 Task: Add Market Corner Organic Original Hummus to the cart.
Action: Mouse moved to (23, 76)
Screenshot: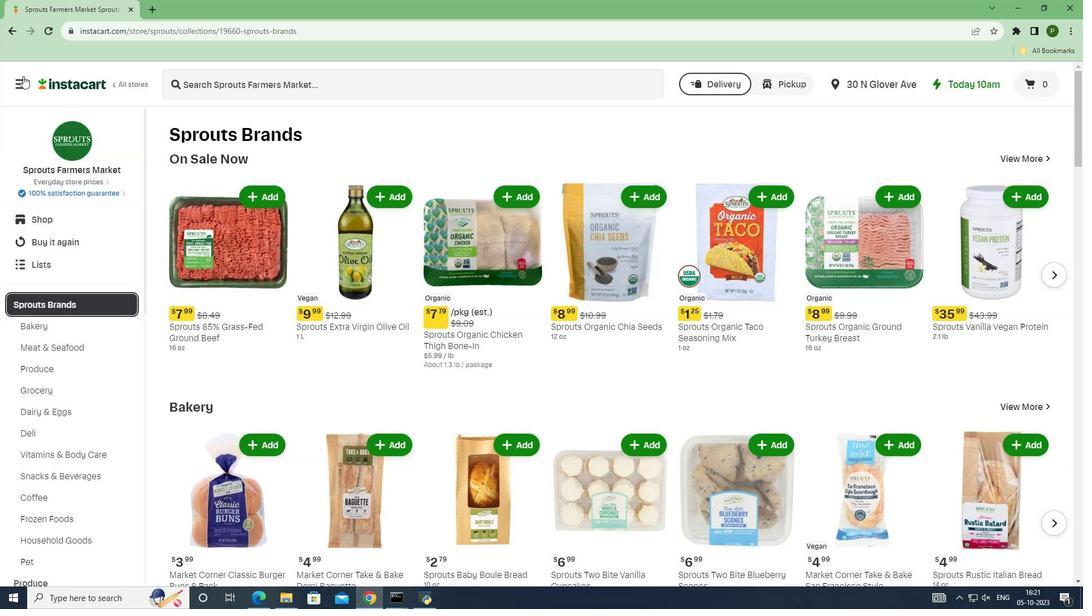 
Action: Mouse pressed left at (23, 76)
Screenshot: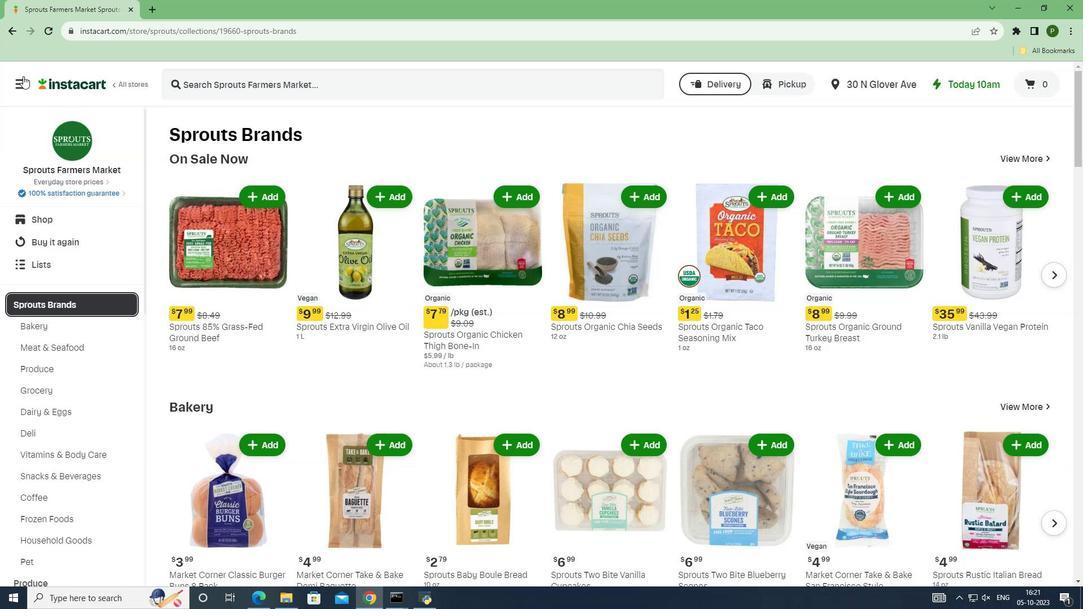 
Action: Mouse moved to (50, 309)
Screenshot: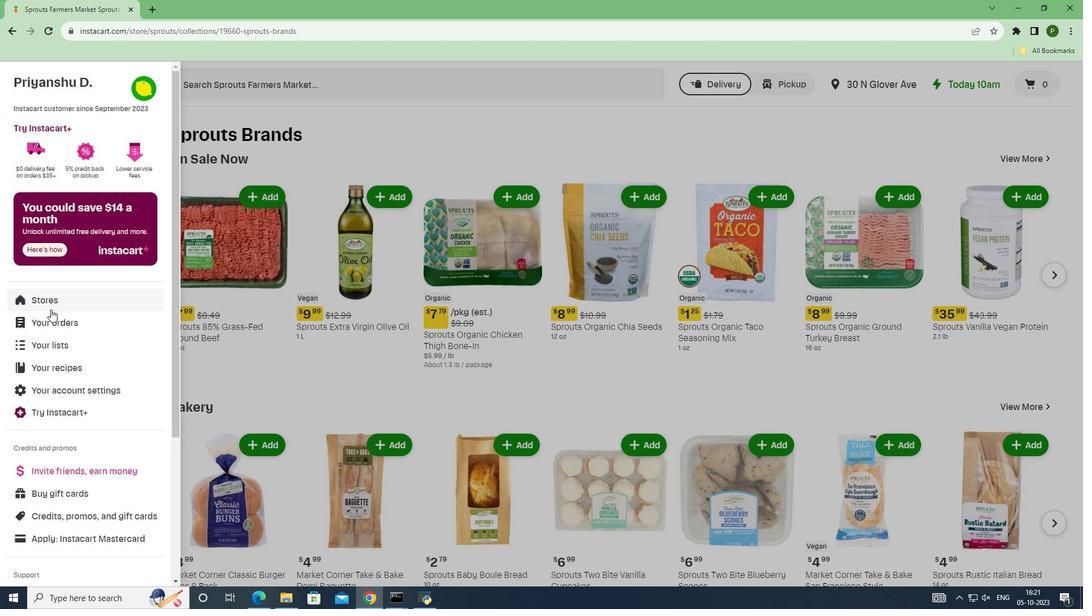 
Action: Mouse pressed left at (50, 309)
Screenshot: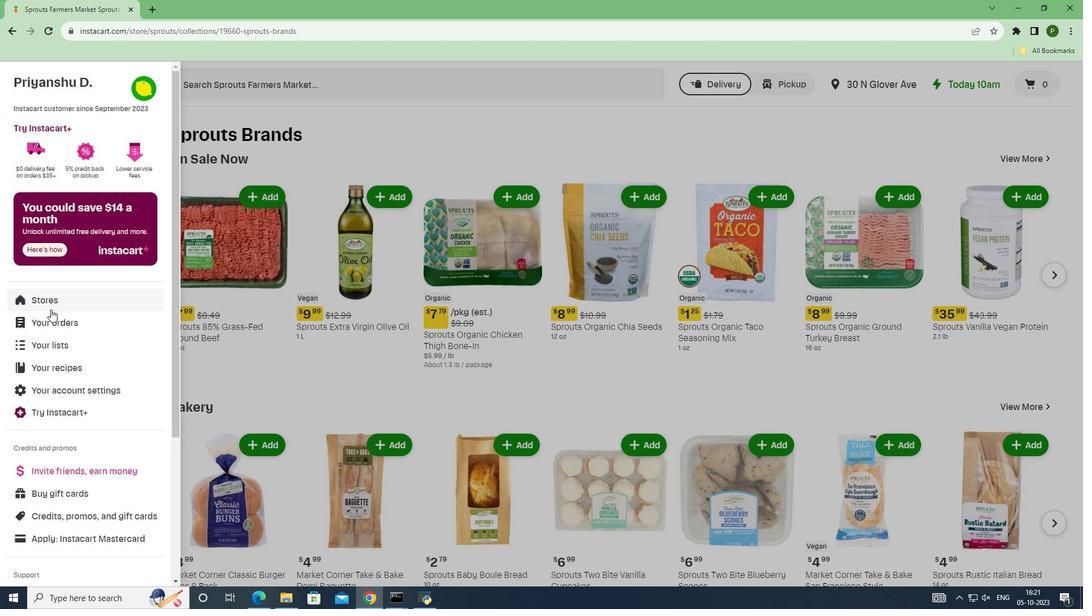 
Action: Mouse moved to (281, 134)
Screenshot: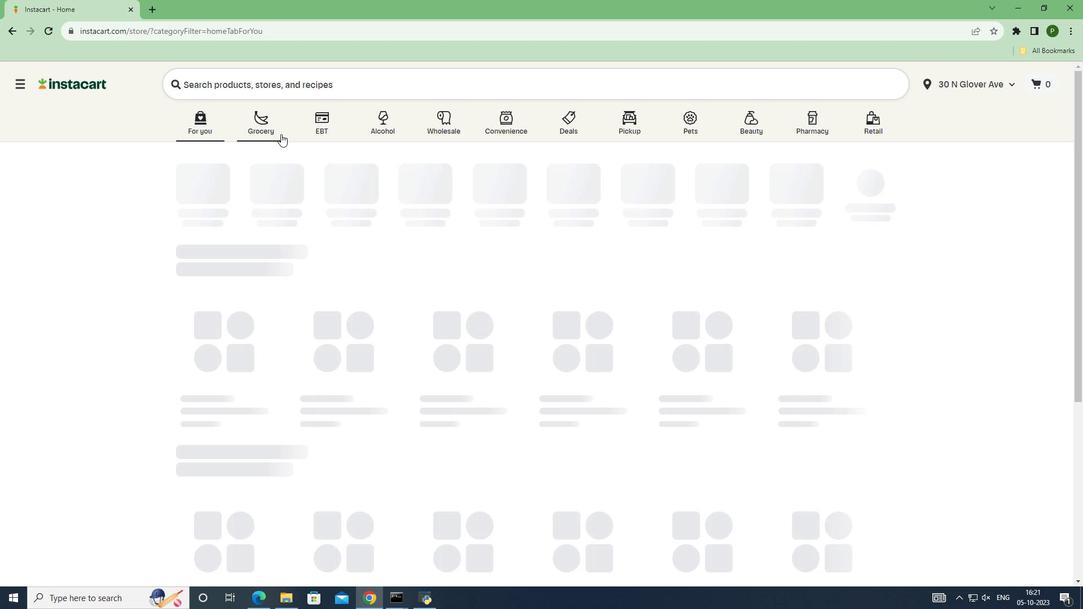 
Action: Mouse pressed left at (281, 134)
Screenshot: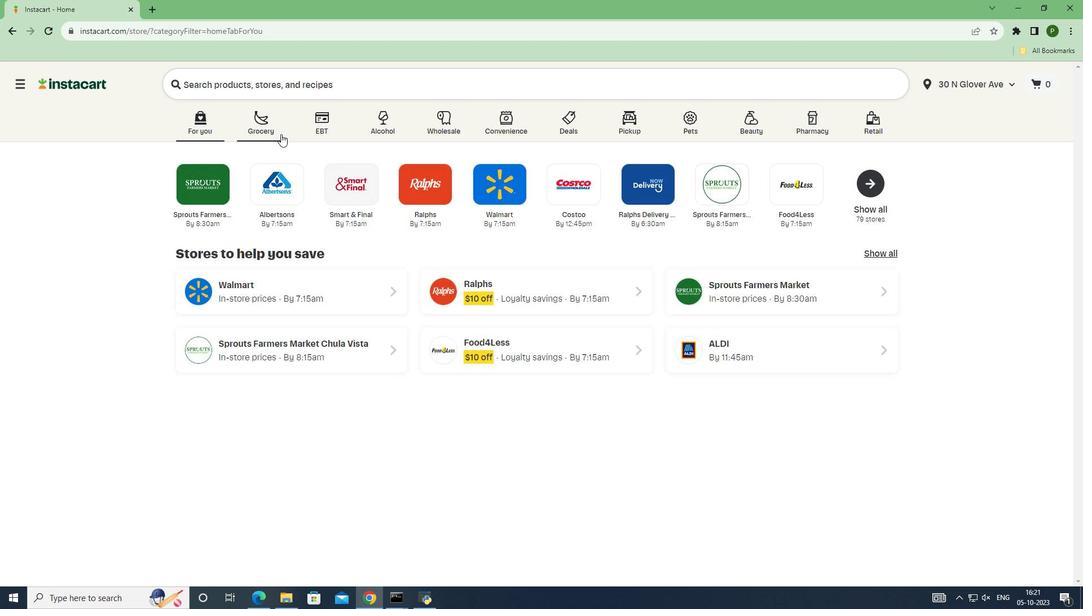 
Action: Mouse moved to (696, 252)
Screenshot: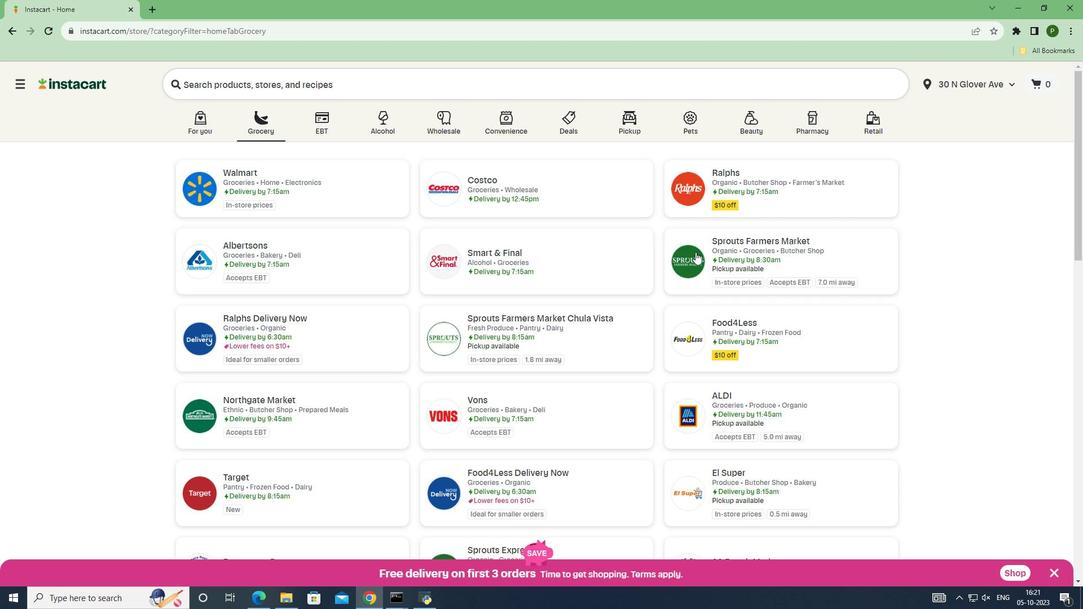 
Action: Mouse pressed left at (696, 252)
Screenshot: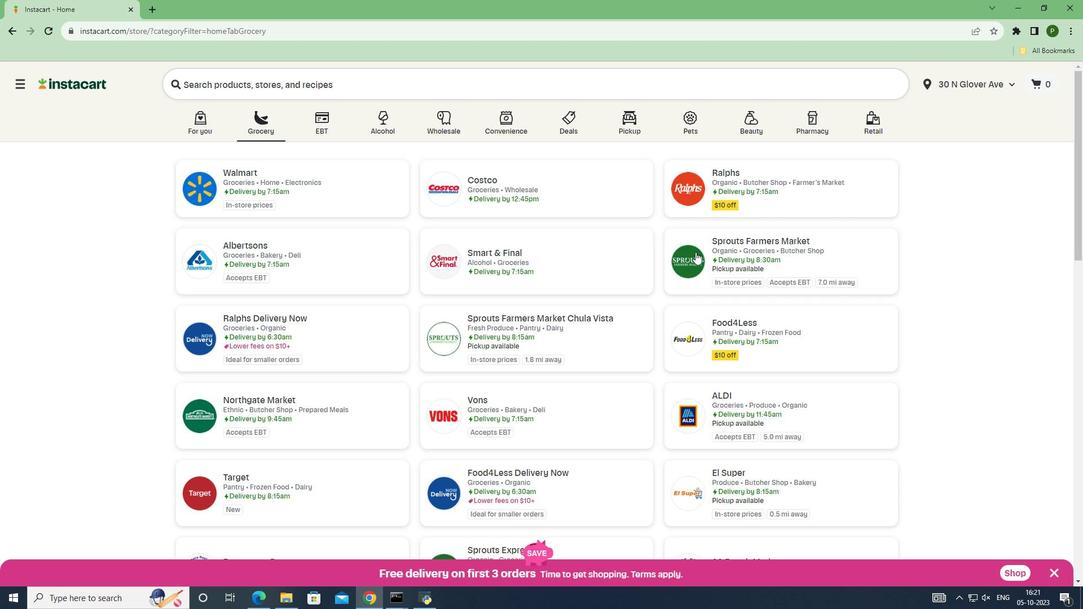 
Action: Mouse moved to (93, 322)
Screenshot: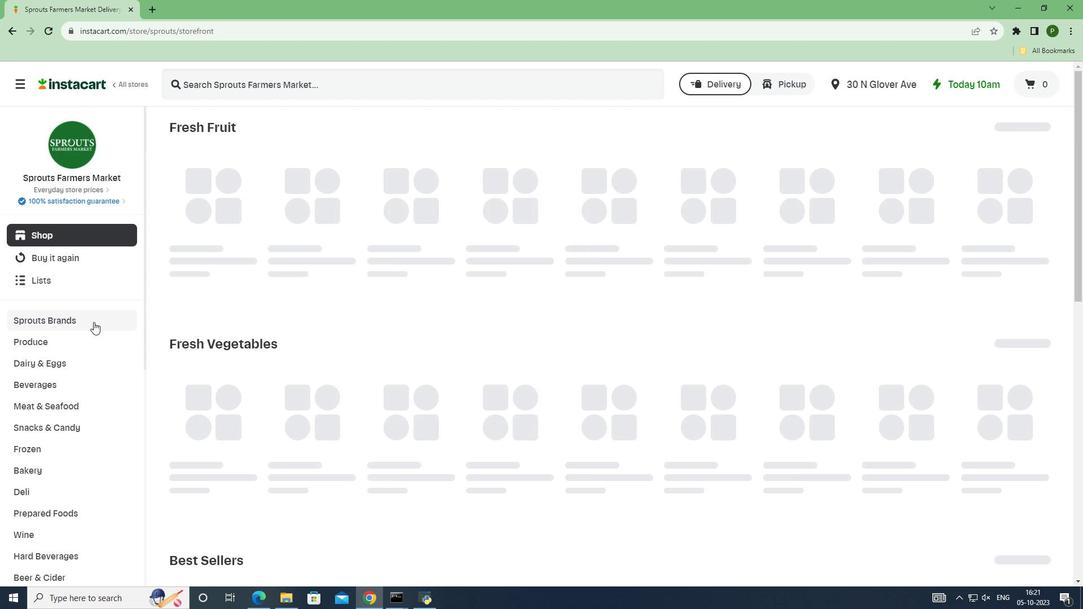 
Action: Mouse pressed left at (93, 322)
Screenshot: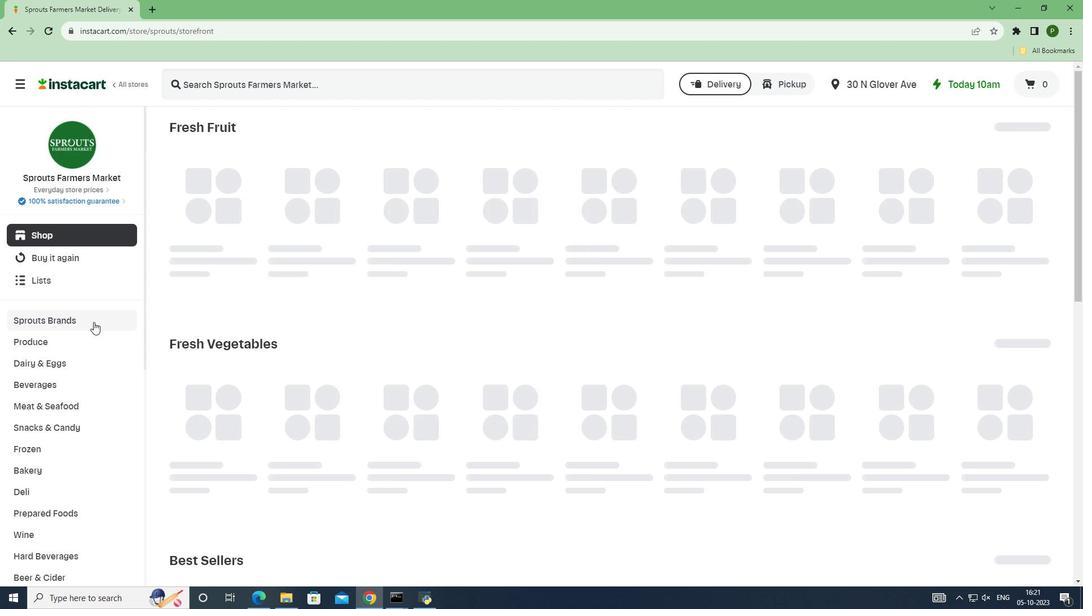 
Action: Mouse moved to (47, 446)
Screenshot: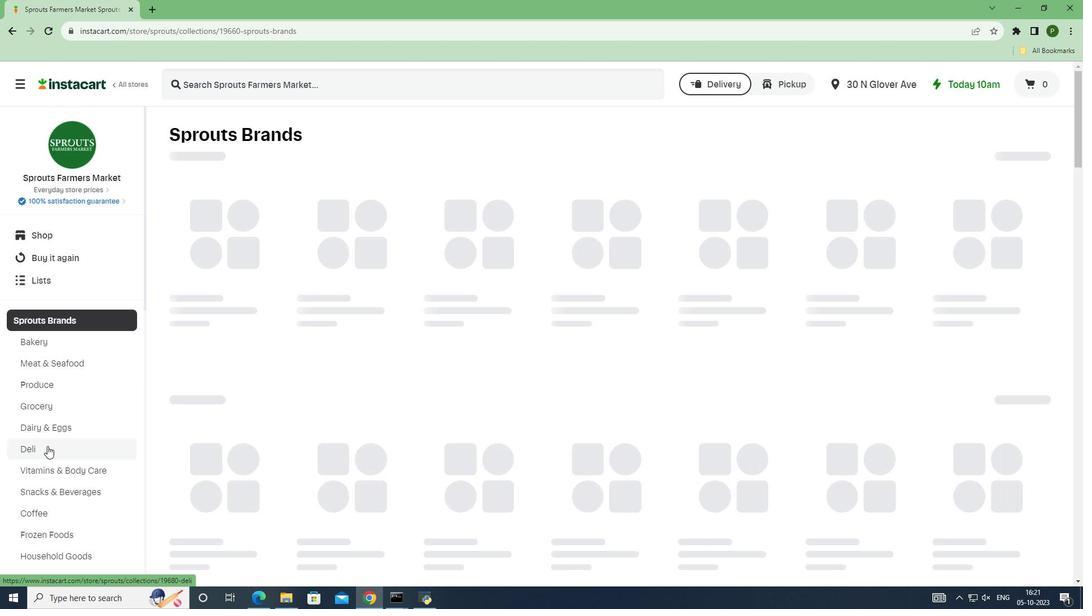 
Action: Mouse pressed left at (47, 446)
Screenshot: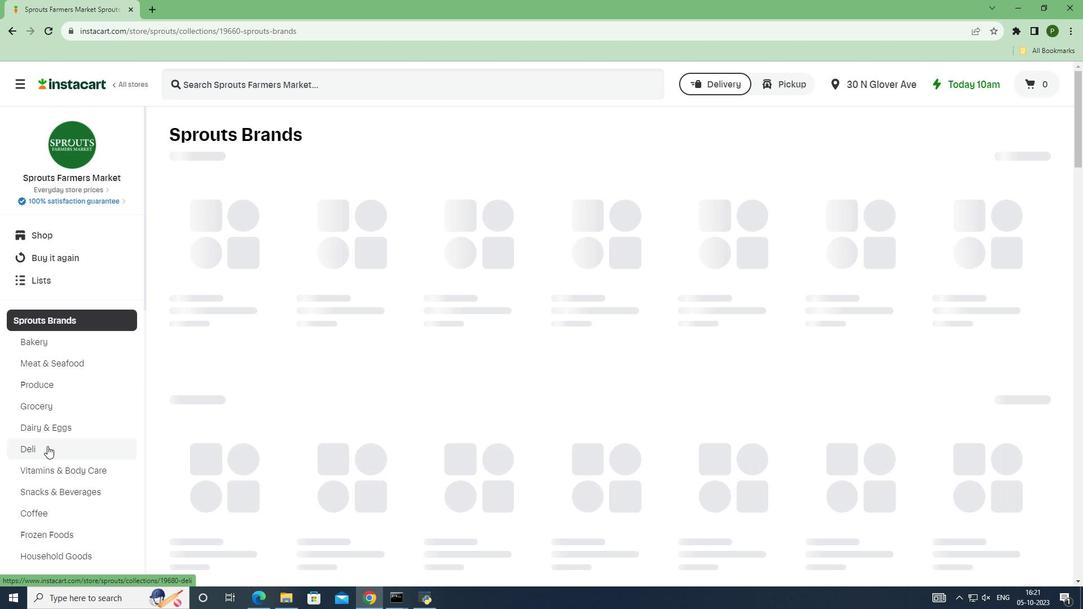 
Action: Mouse moved to (266, 85)
Screenshot: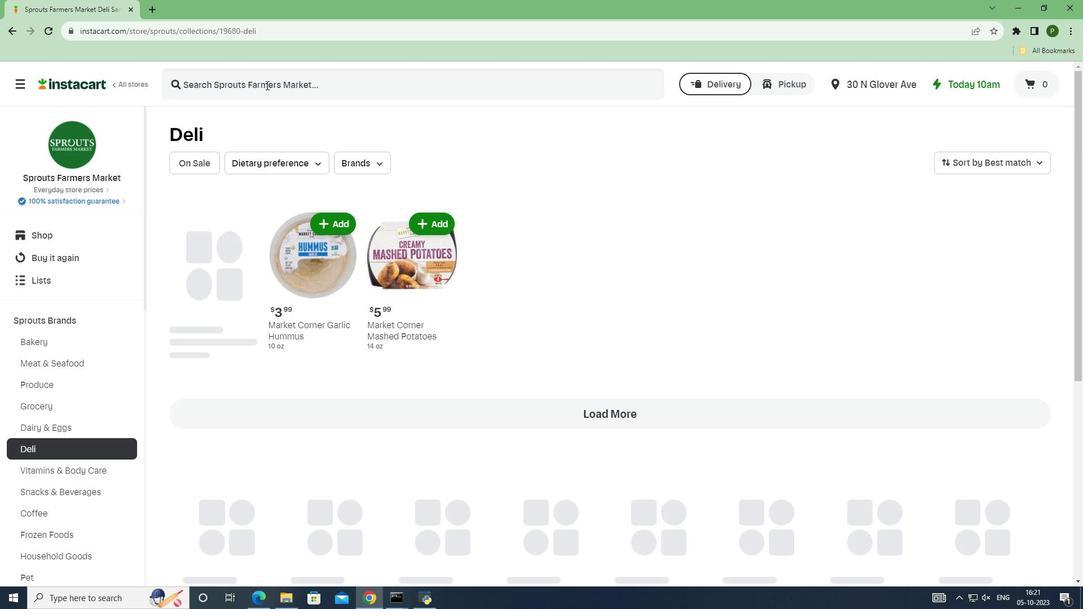 
Action: Mouse pressed left at (266, 85)
Screenshot: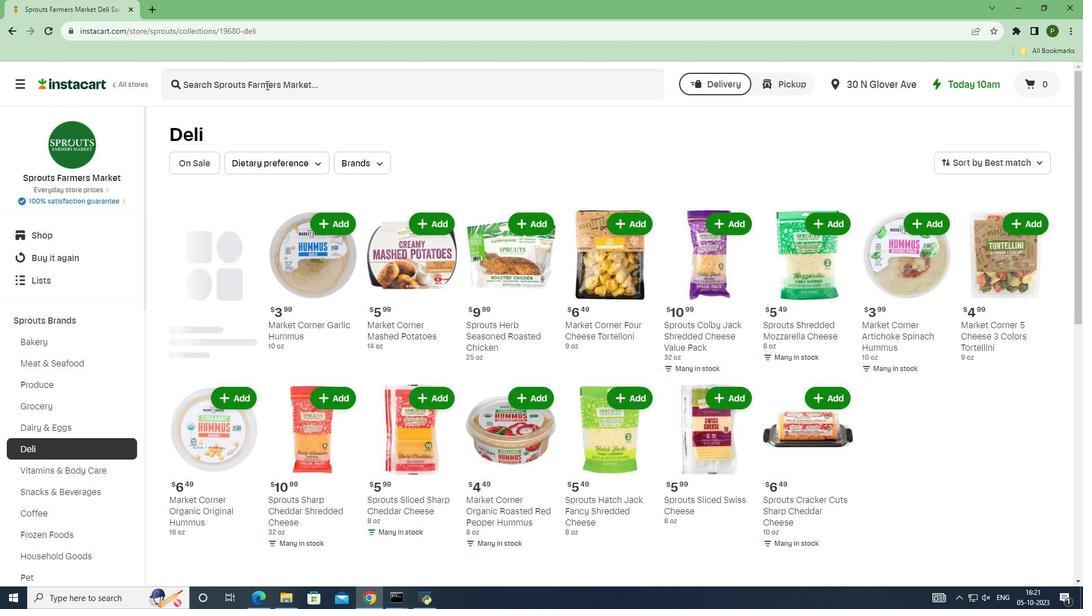 
Action: Key pressed <Key.caps_lock>M<Key.caps_lock>arket<Key.space>corner<Key.space>organic<Key.space>original<Key.space>hummus<Key.enter>
Screenshot: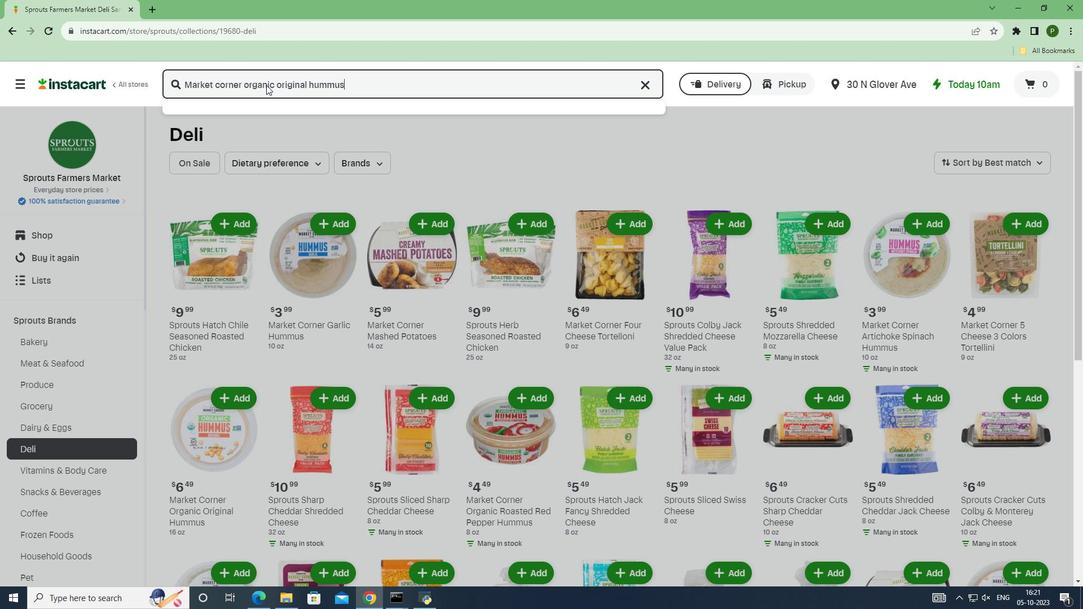 
Action: Mouse moved to (654, 188)
Screenshot: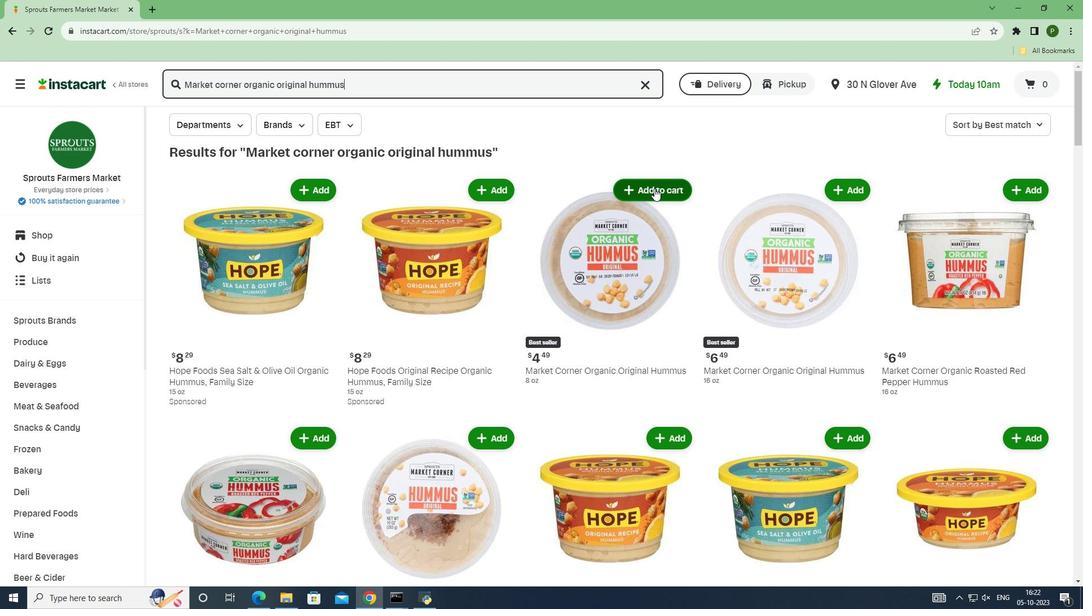 
Action: Mouse pressed left at (654, 188)
Screenshot: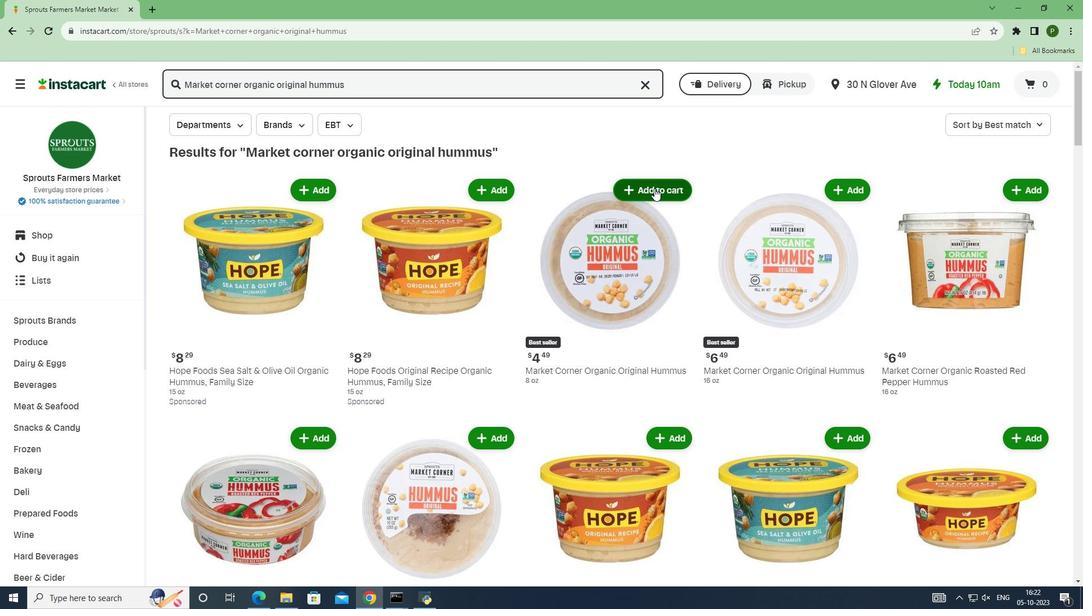 
